 Task: Look for products in the category "Babies & Kids" from The Honest Company only.
Action: Mouse moved to (284, 128)
Screenshot: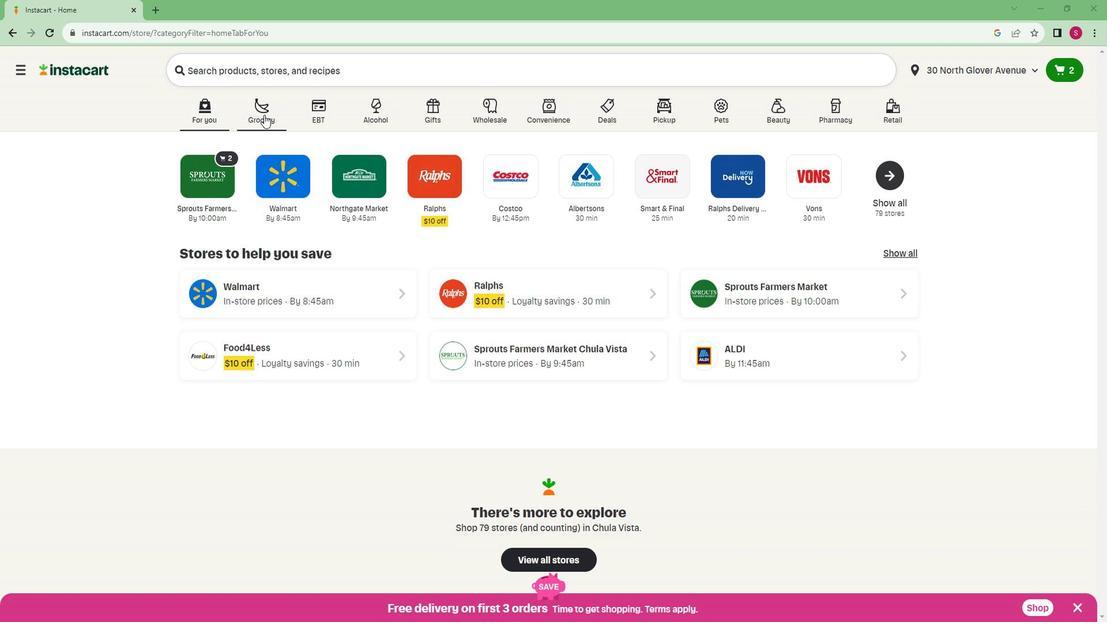 
Action: Mouse pressed left at (284, 128)
Screenshot: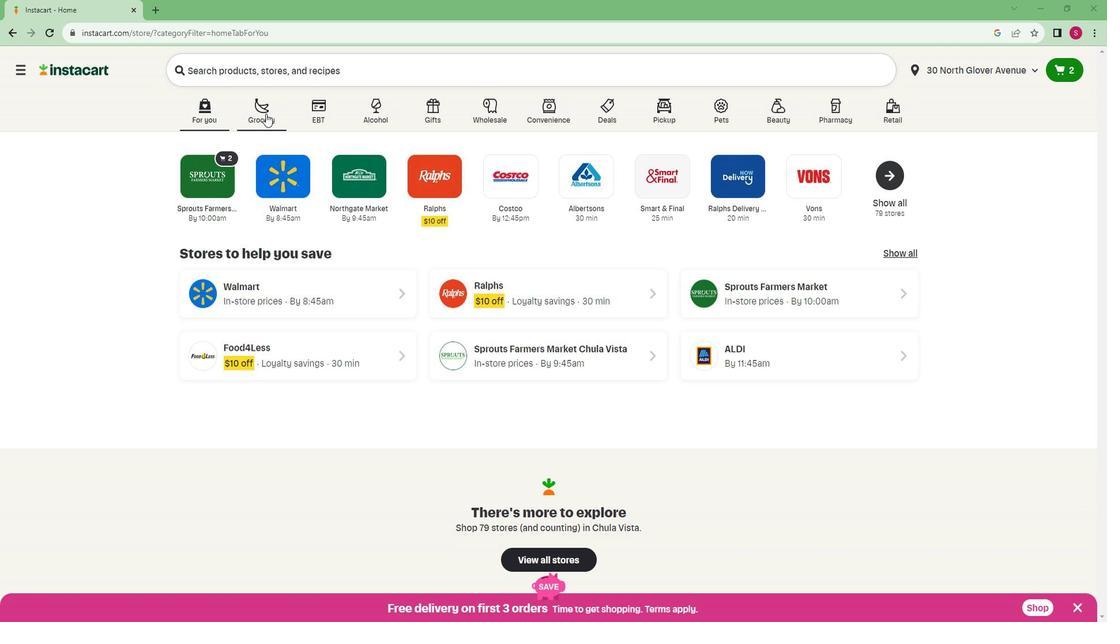 
Action: Mouse moved to (240, 325)
Screenshot: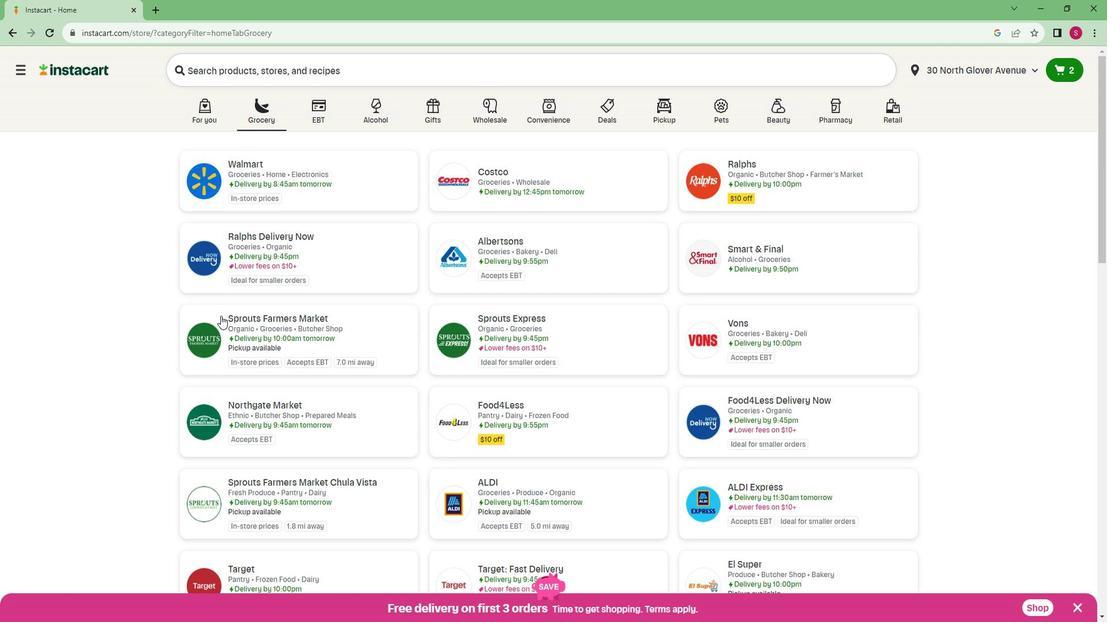 
Action: Mouse pressed left at (240, 325)
Screenshot: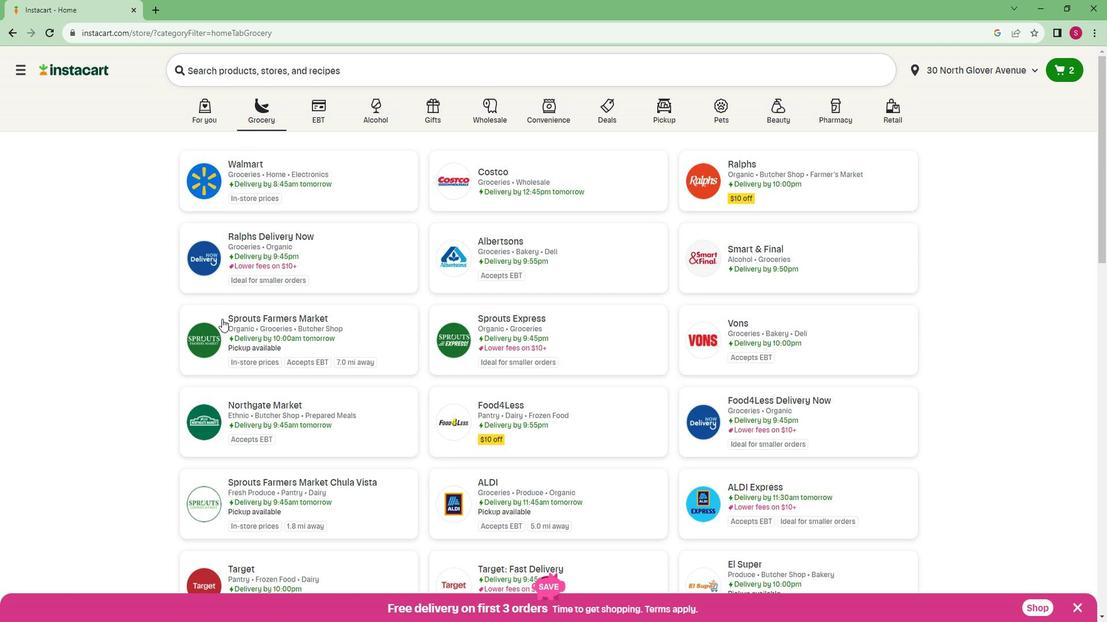 
Action: Mouse moved to (100, 475)
Screenshot: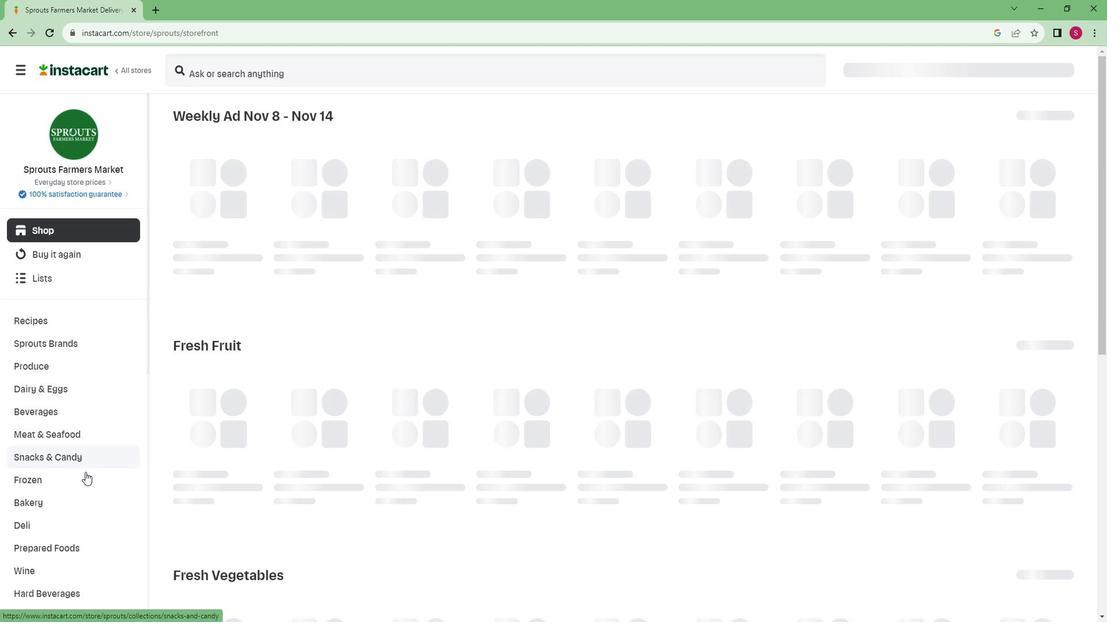 
Action: Mouse scrolled (100, 474) with delta (0, 0)
Screenshot: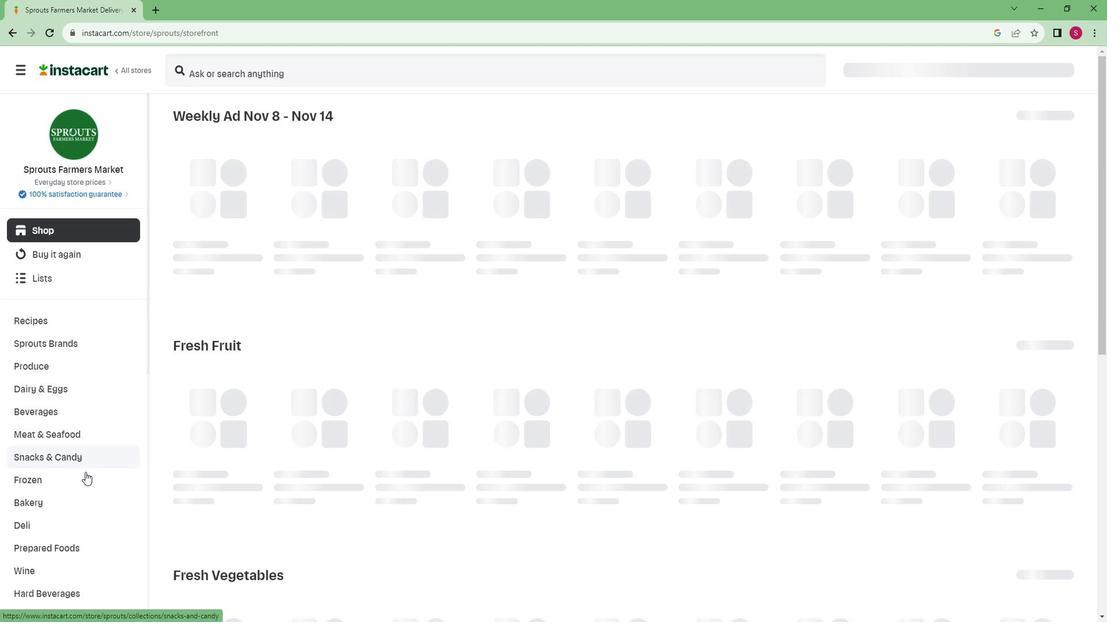 
Action: Mouse moved to (99, 475)
Screenshot: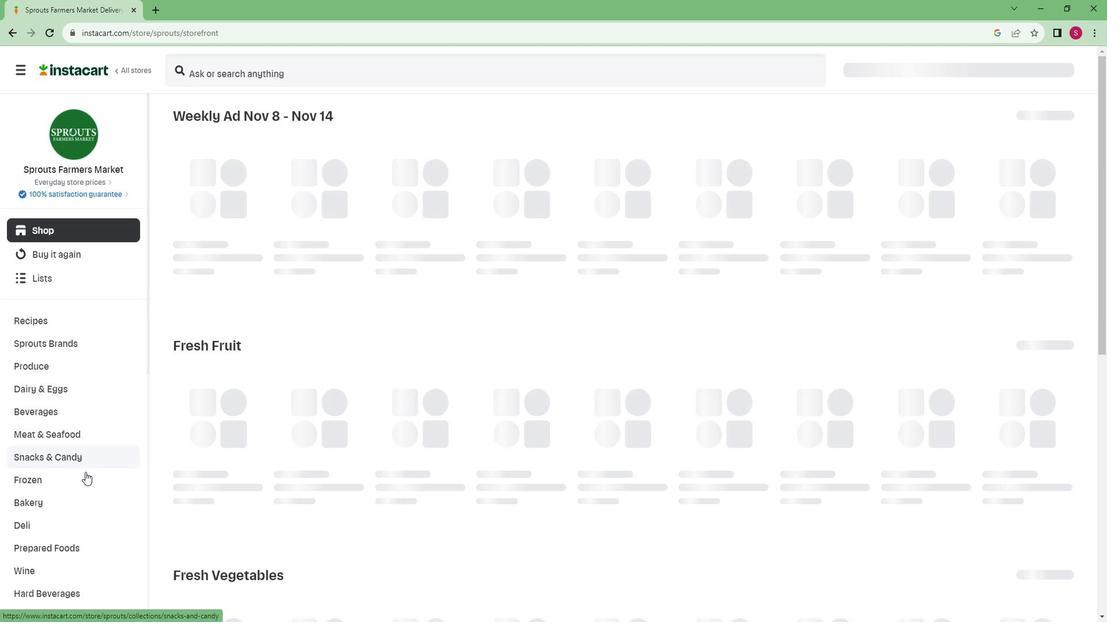 
Action: Mouse scrolled (99, 474) with delta (0, 0)
Screenshot: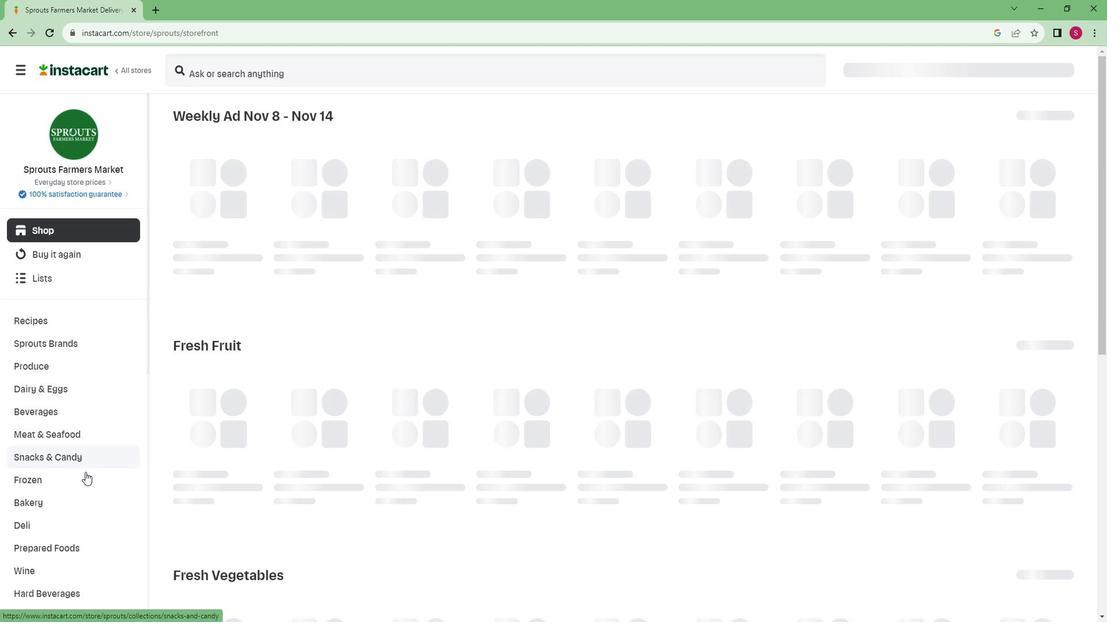 
Action: Mouse moved to (98, 475)
Screenshot: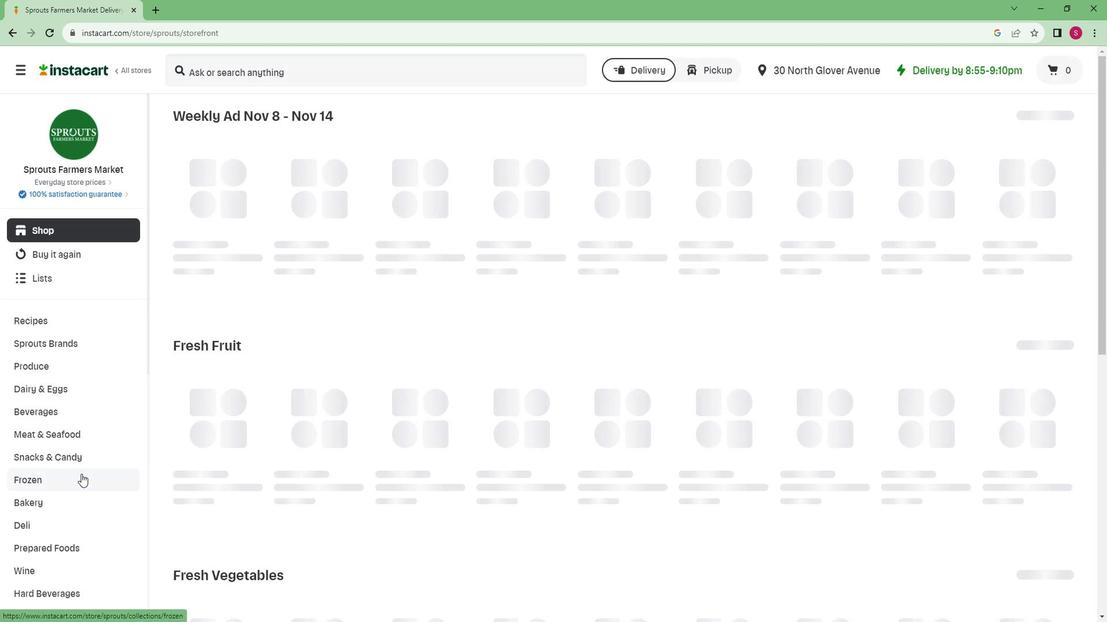 
Action: Mouse scrolled (98, 474) with delta (0, 0)
Screenshot: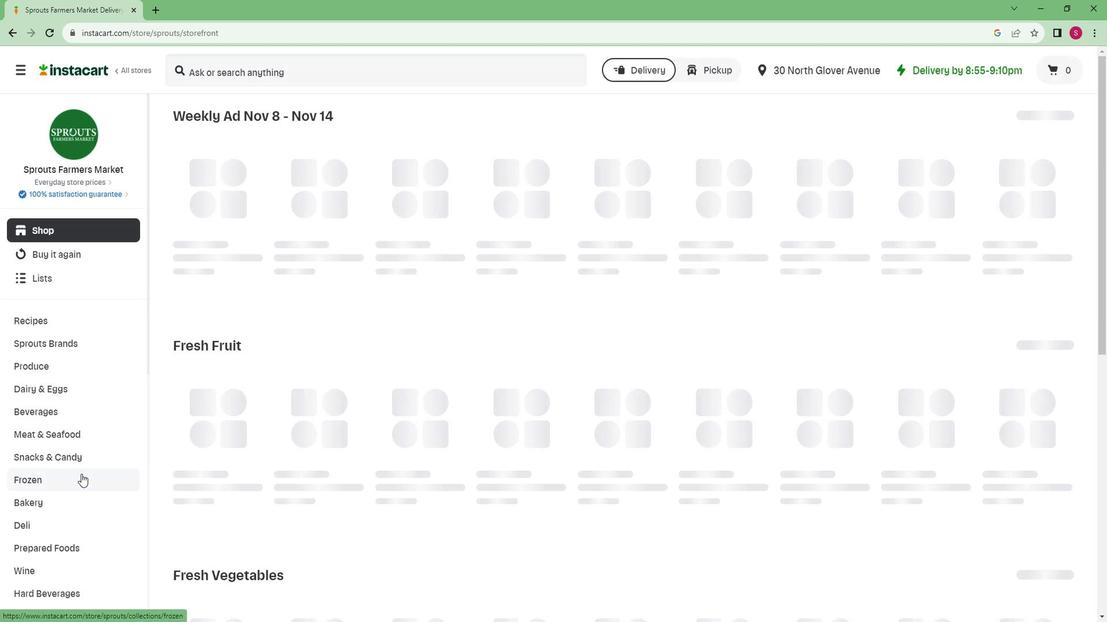 
Action: Mouse moved to (98, 475)
Screenshot: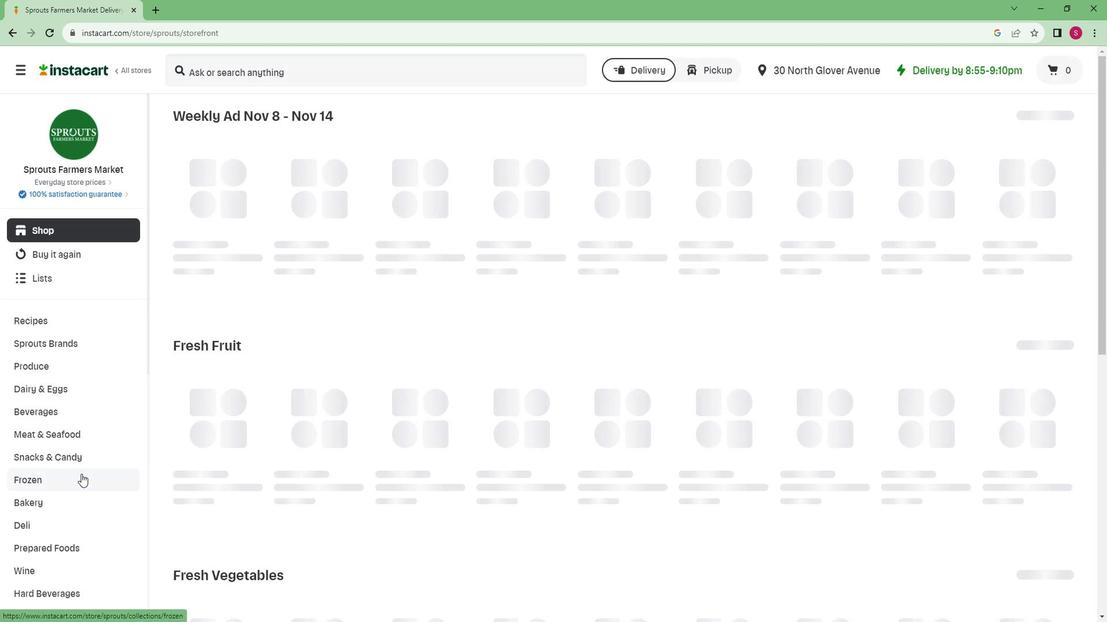 
Action: Mouse scrolled (98, 474) with delta (0, 0)
Screenshot: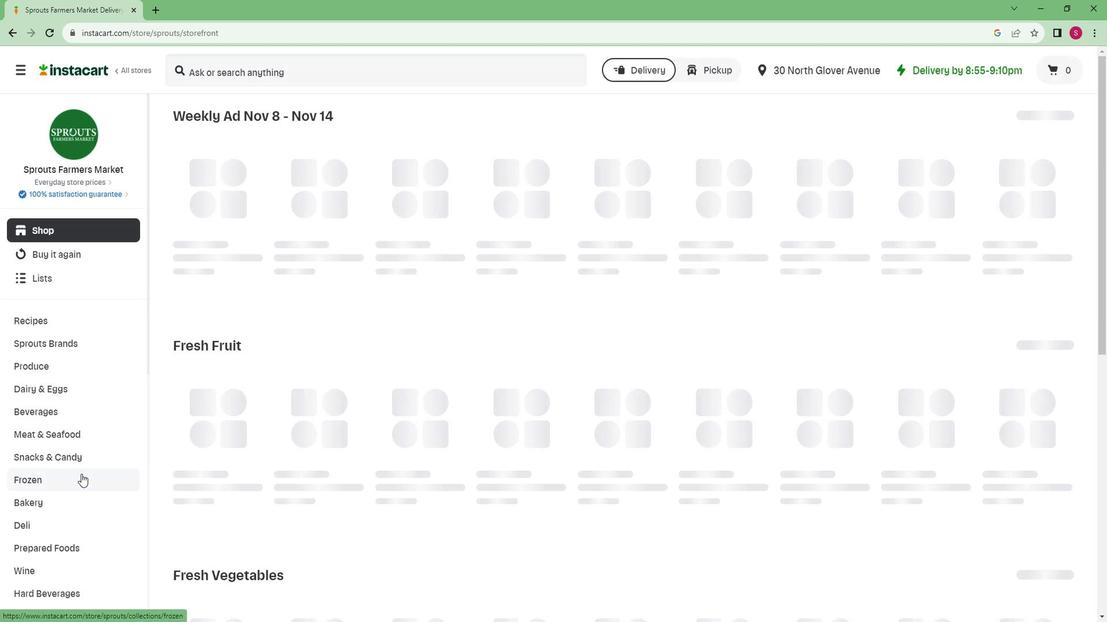 
Action: Mouse moved to (96, 475)
Screenshot: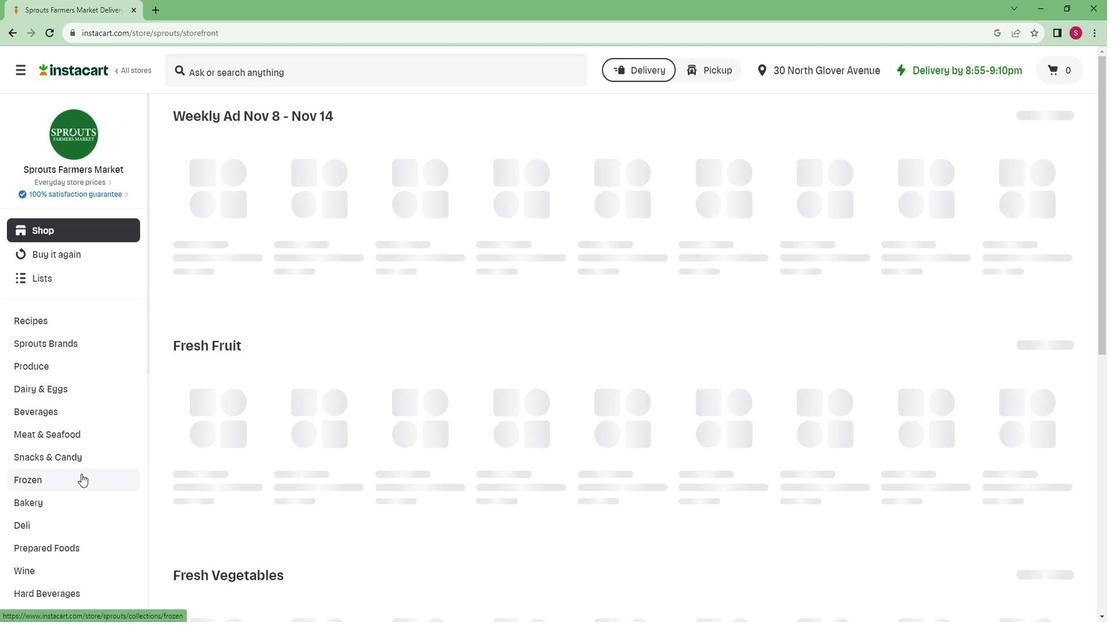 
Action: Mouse scrolled (96, 474) with delta (0, 0)
Screenshot: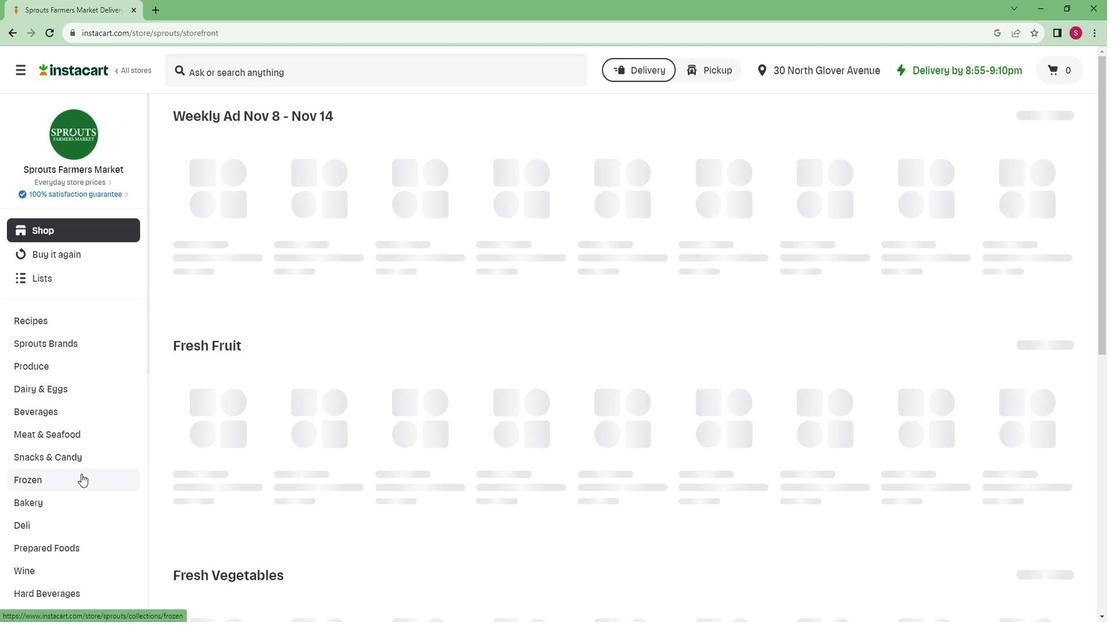
Action: Mouse moved to (95, 475)
Screenshot: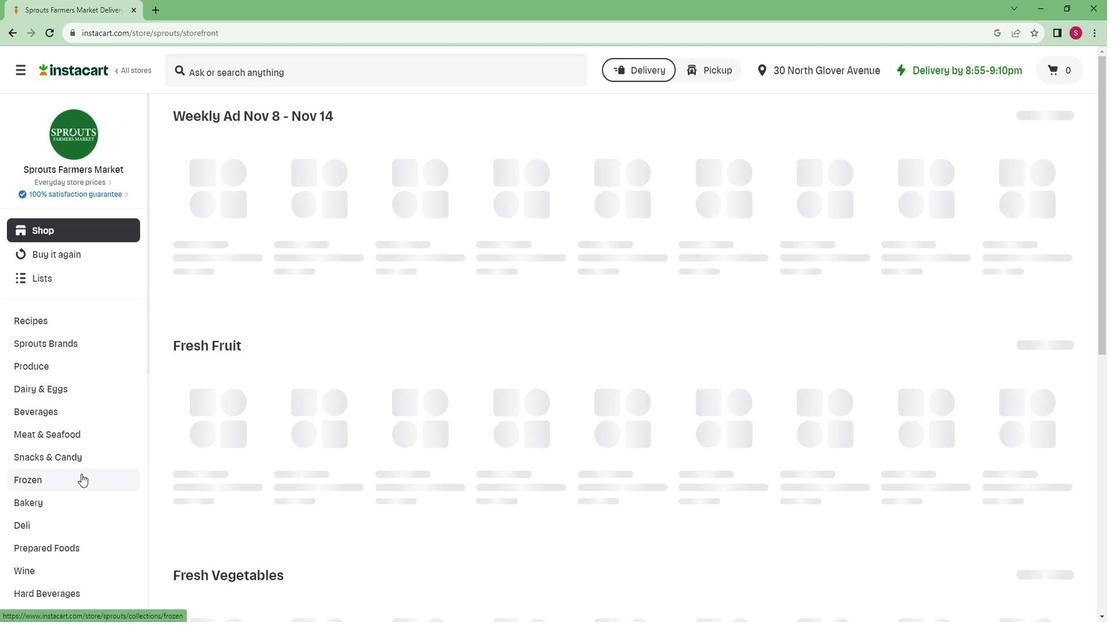 
Action: Mouse scrolled (95, 474) with delta (0, 0)
Screenshot: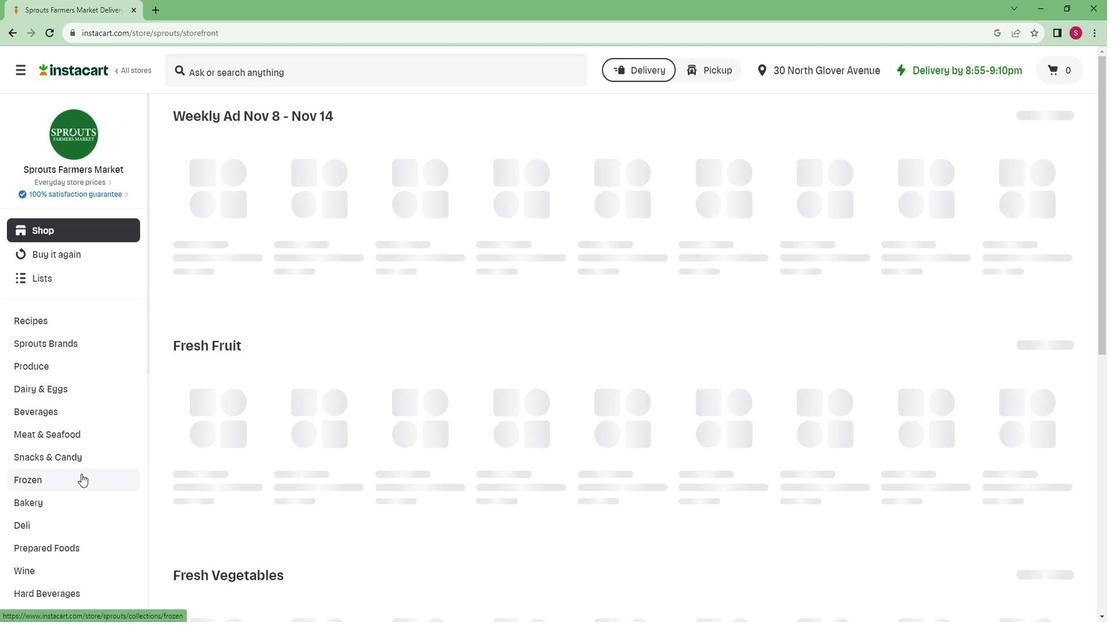 
Action: Mouse moved to (46, 559)
Screenshot: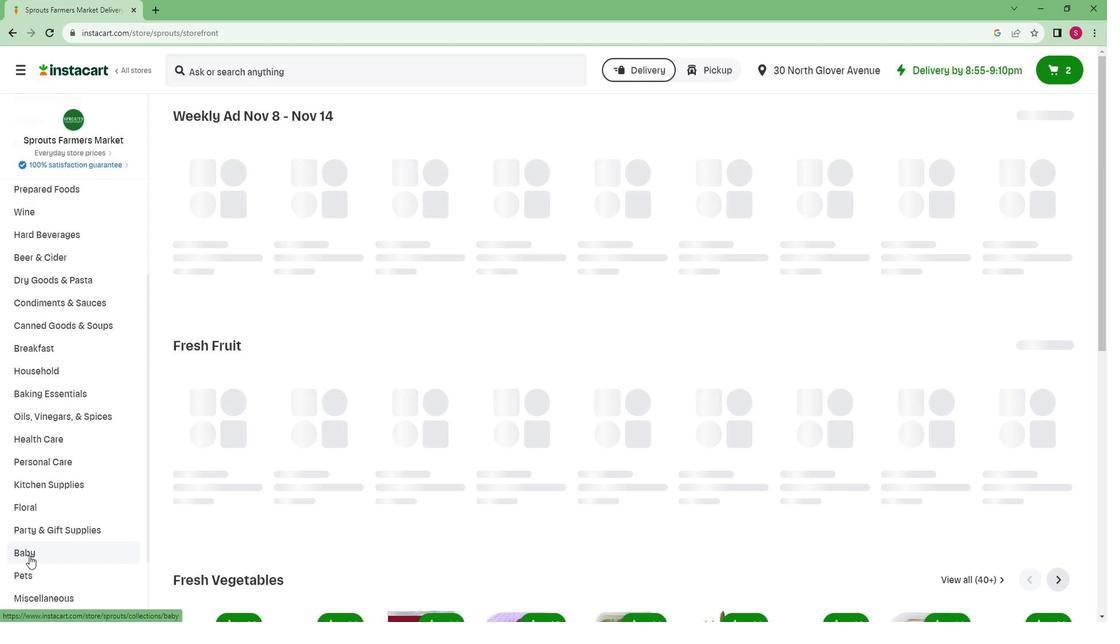 
Action: Mouse scrolled (46, 559) with delta (0, 0)
Screenshot: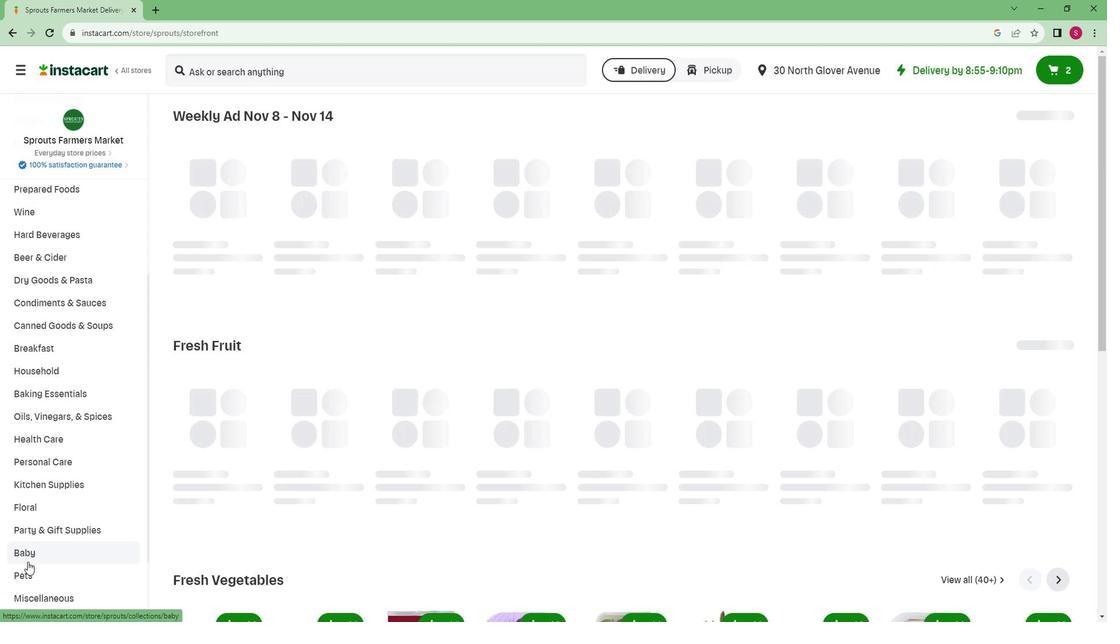 
Action: Mouse scrolled (46, 559) with delta (0, 0)
Screenshot: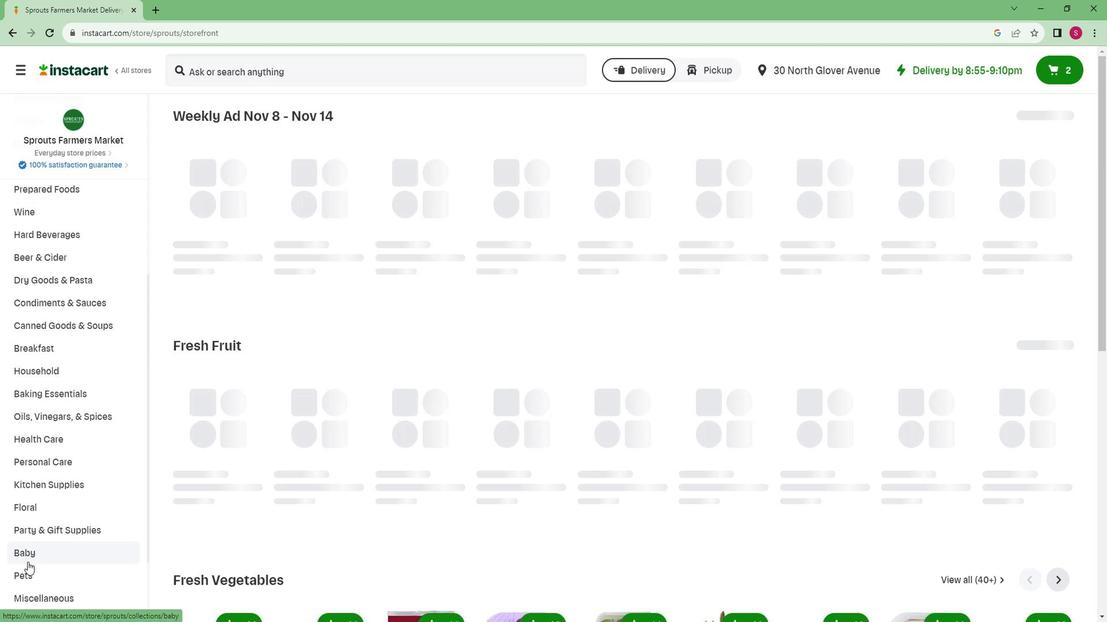 
Action: Mouse scrolled (46, 559) with delta (0, 0)
Screenshot: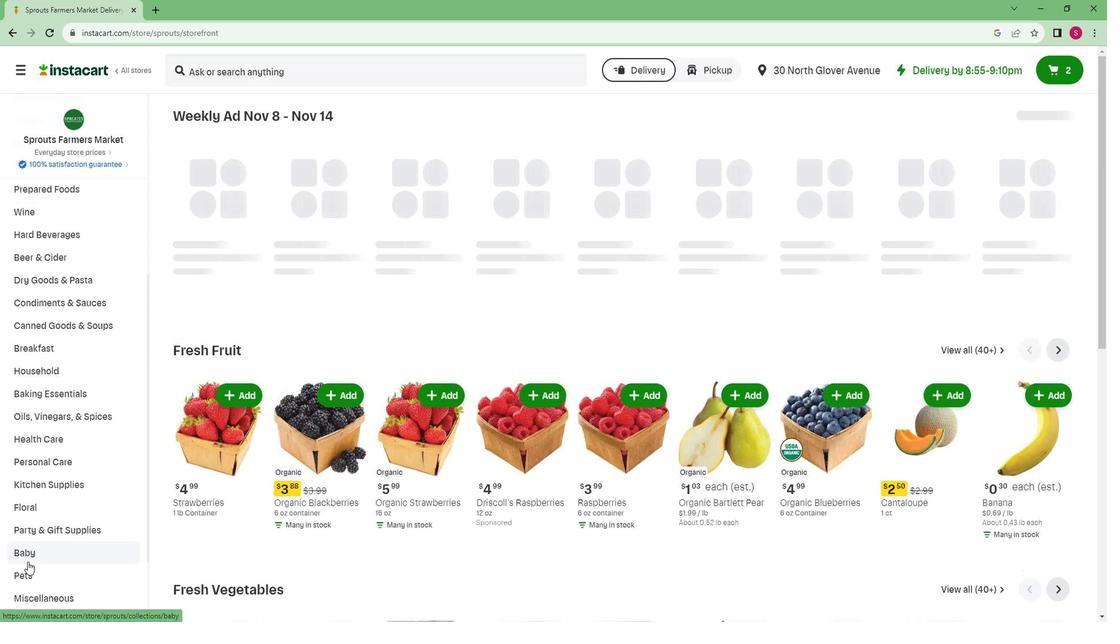 
Action: Mouse moved to (47, 580)
Screenshot: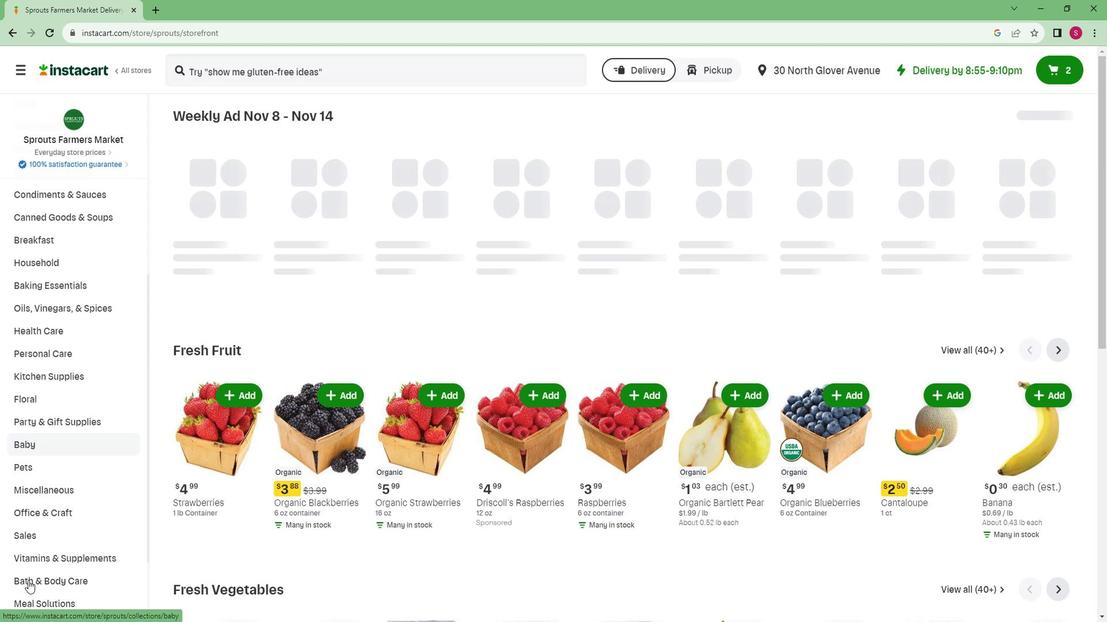 
Action: Mouse pressed left at (47, 580)
Screenshot: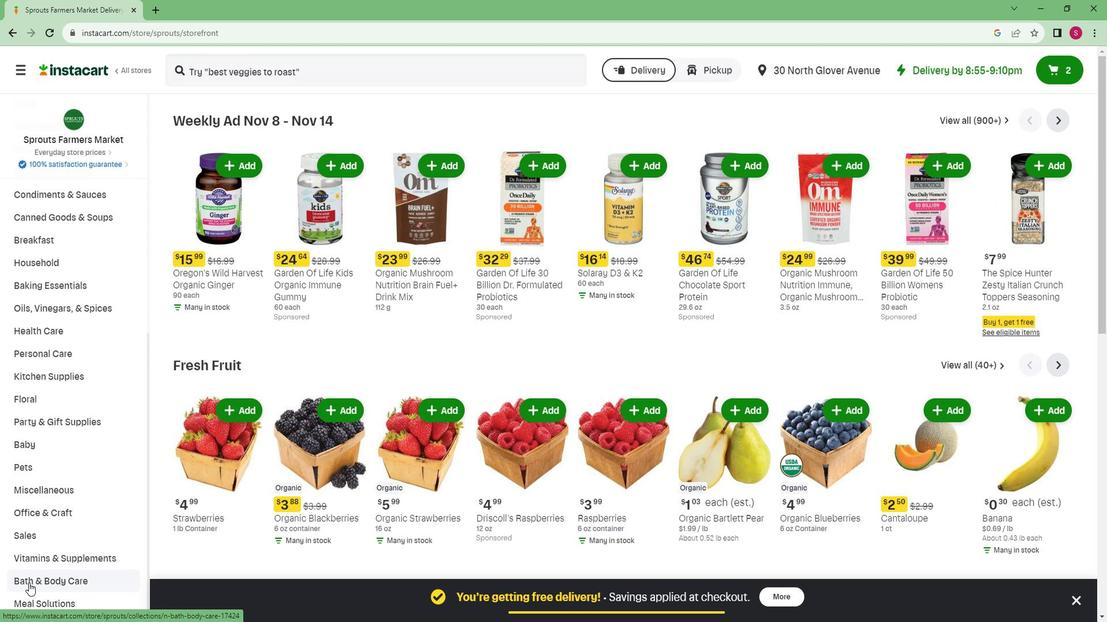 
Action: Mouse moved to (53, 550)
Screenshot: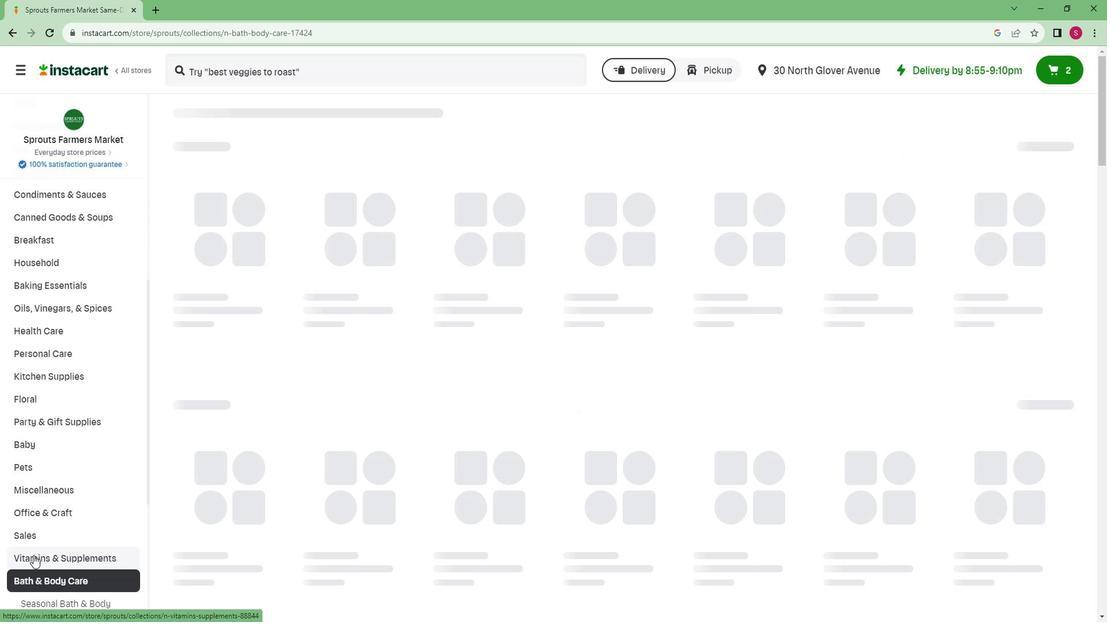 
Action: Mouse scrolled (53, 549) with delta (0, 0)
Screenshot: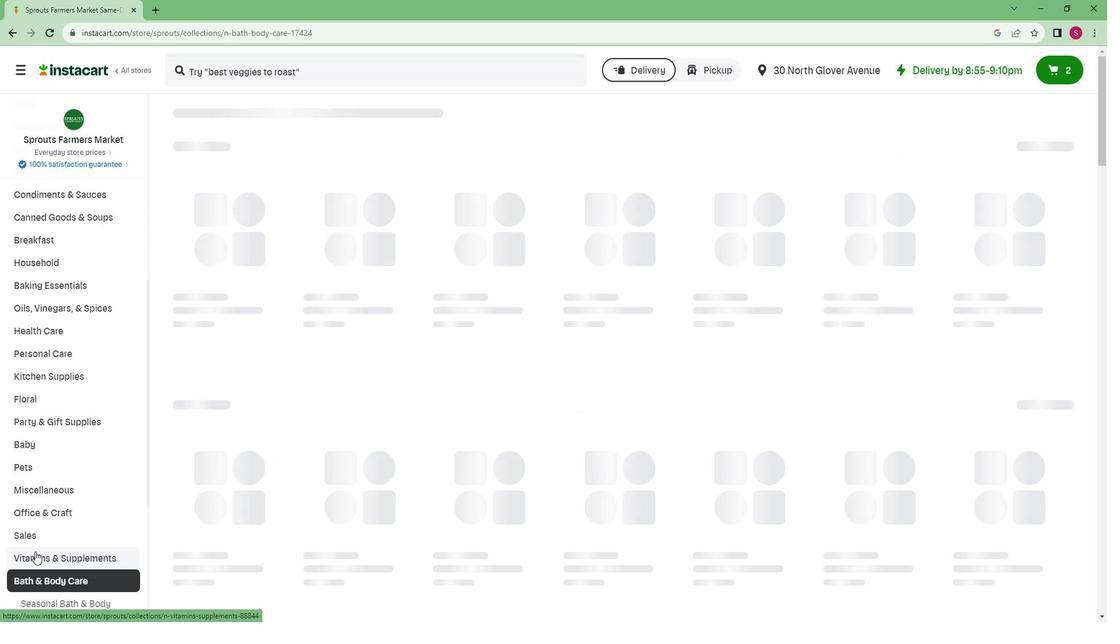 
Action: Mouse scrolled (53, 549) with delta (0, 0)
Screenshot: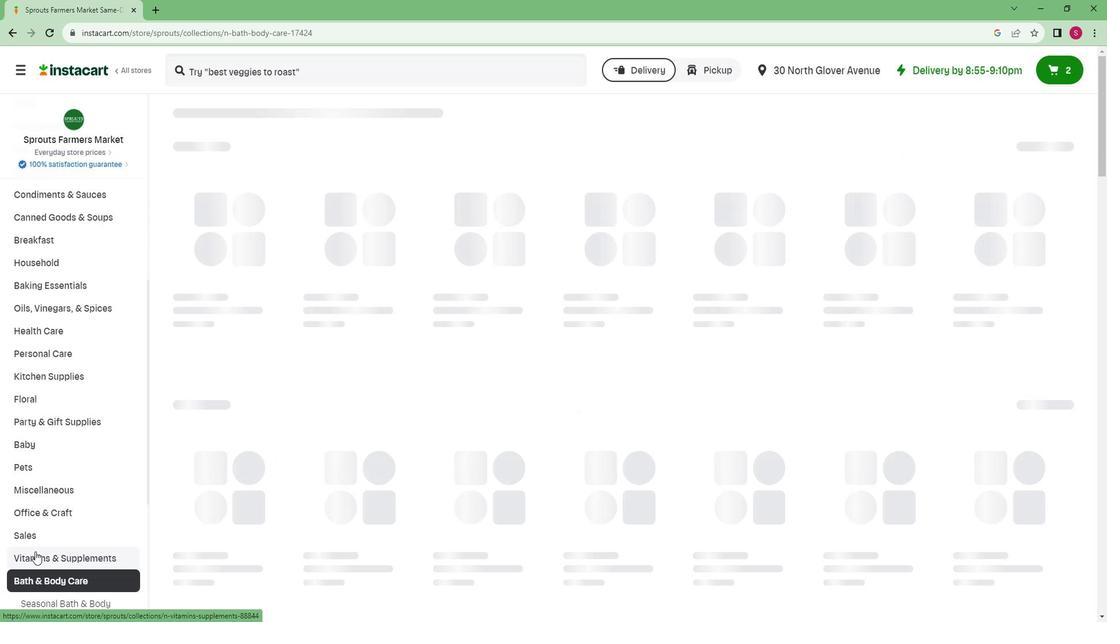 
Action: Mouse scrolled (53, 549) with delta (0, 0)
Screenshot: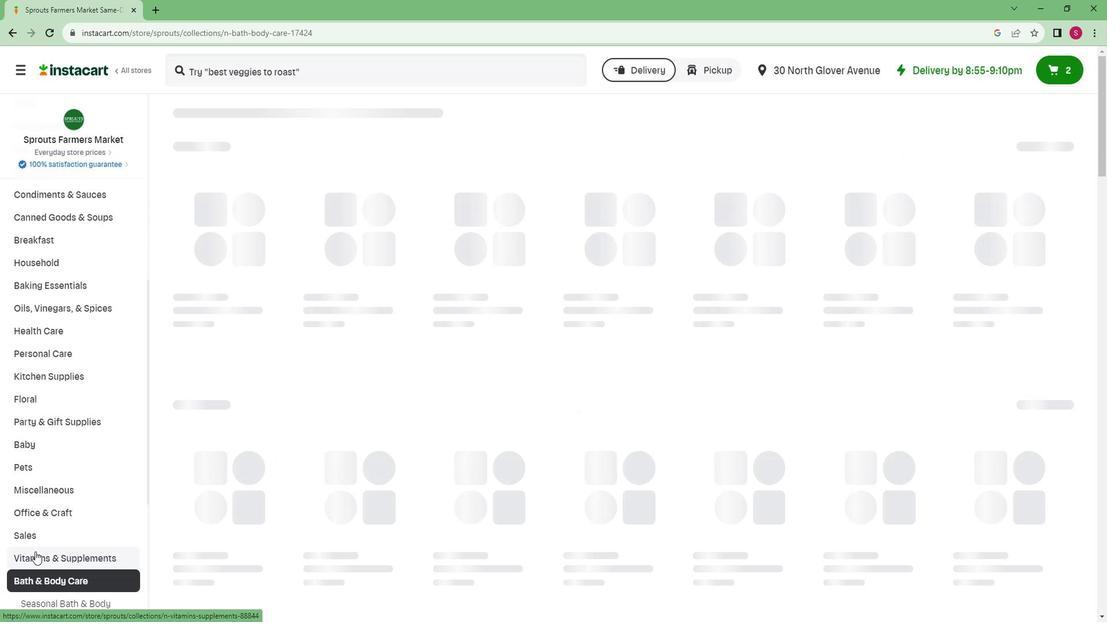
Action: Mouse scrolled (53, 549) with delta (0, 0)
Screenshot: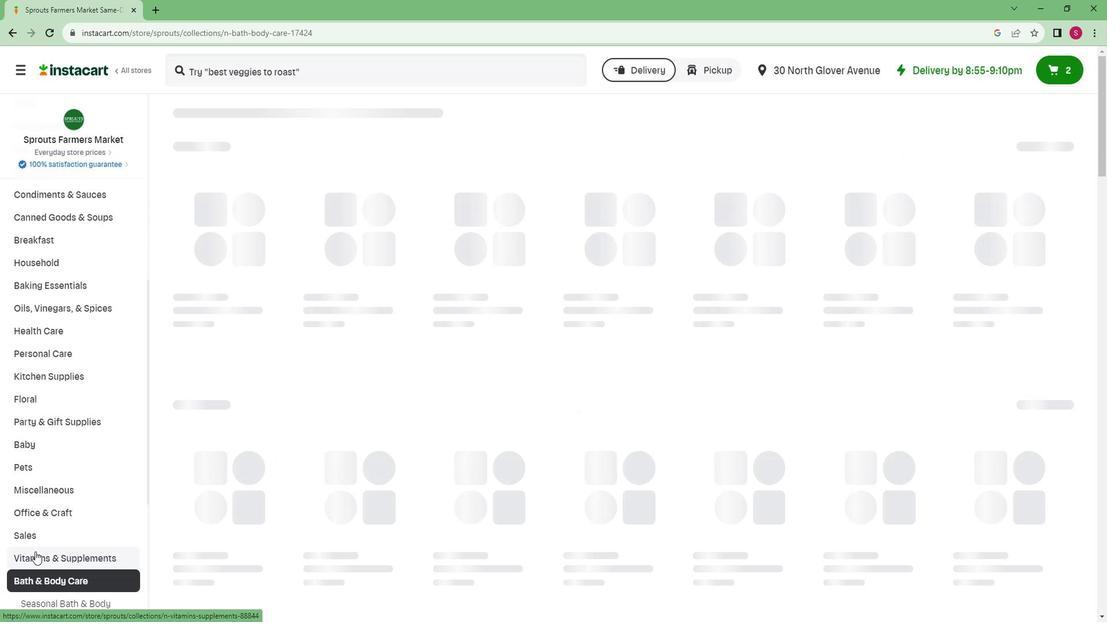 
Action: Mouse scrolled (53, 549) with delta (0, 0)
Screenshot: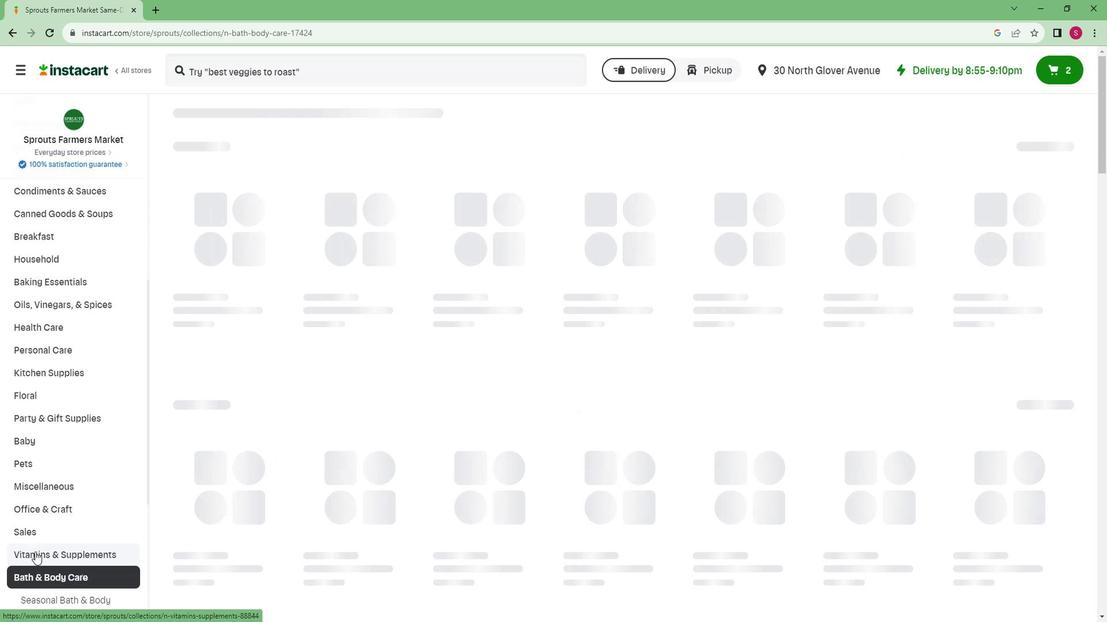 
Action: Mouse moved to (56, 552)
Screenshot: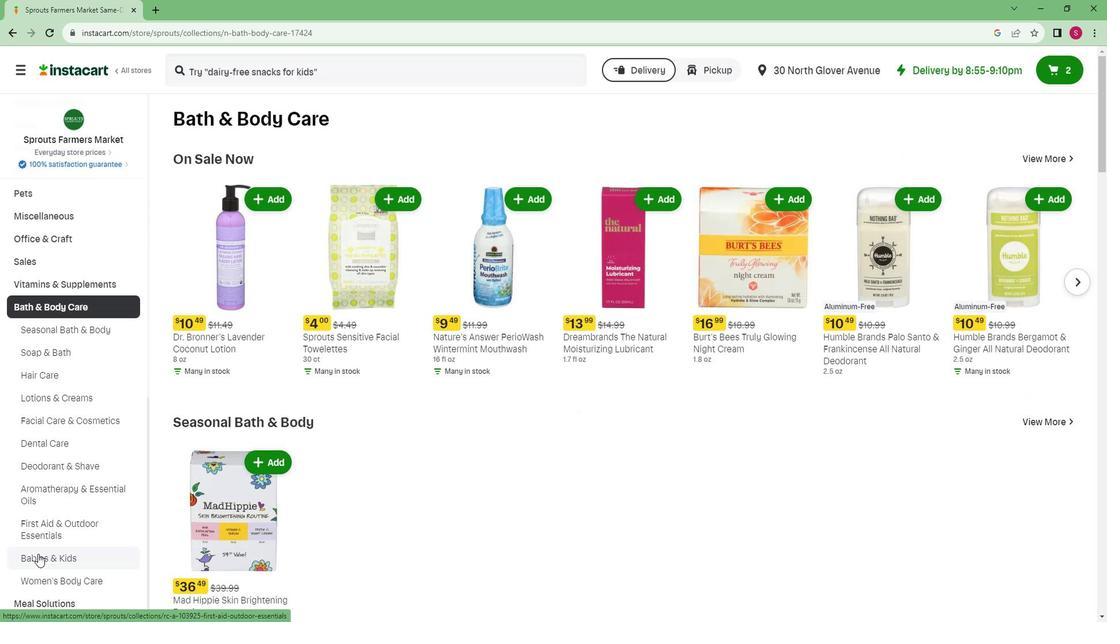 
Action: Mouse pressed left at (56, 552)
Screenshot: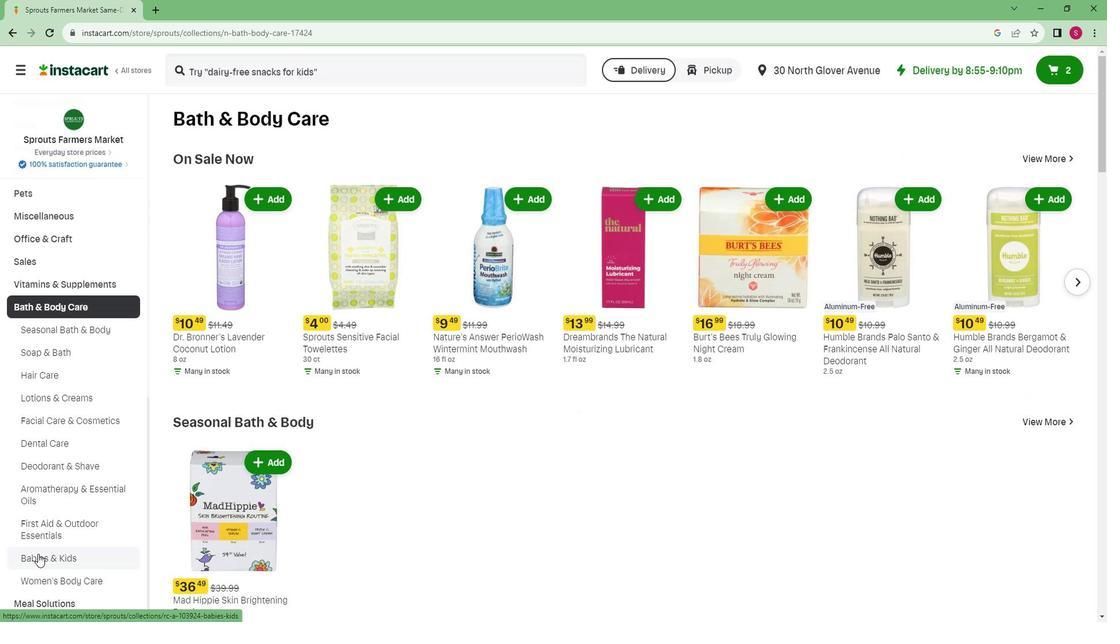 
Action: Mouse moved to (285, 160)
Screenshot: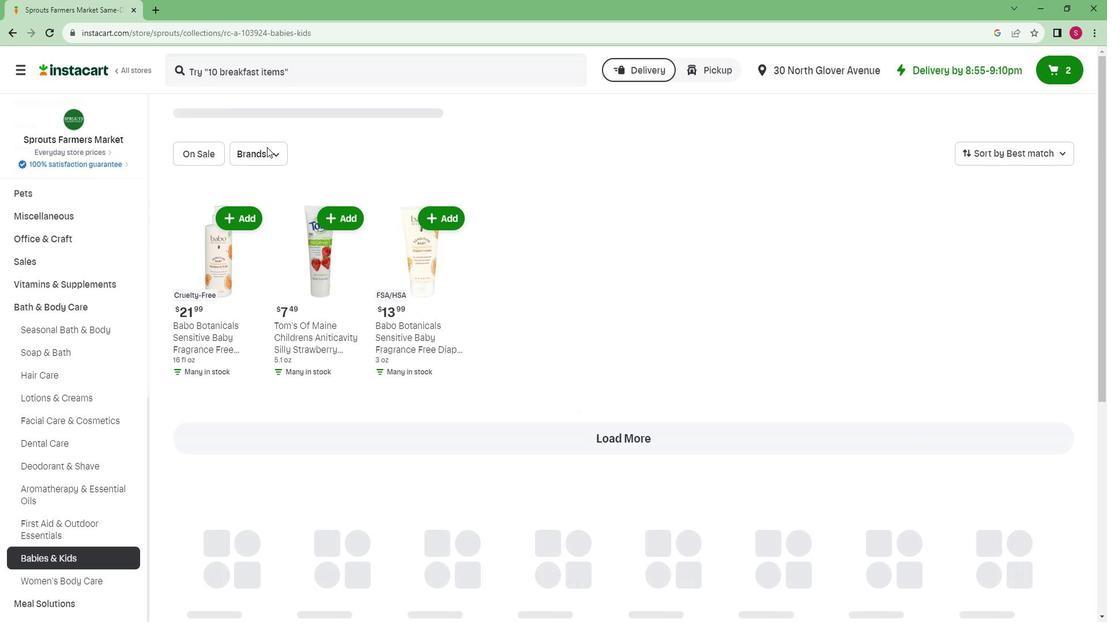 
Action: Mouse pressed left at (285, 160)
Screenshot: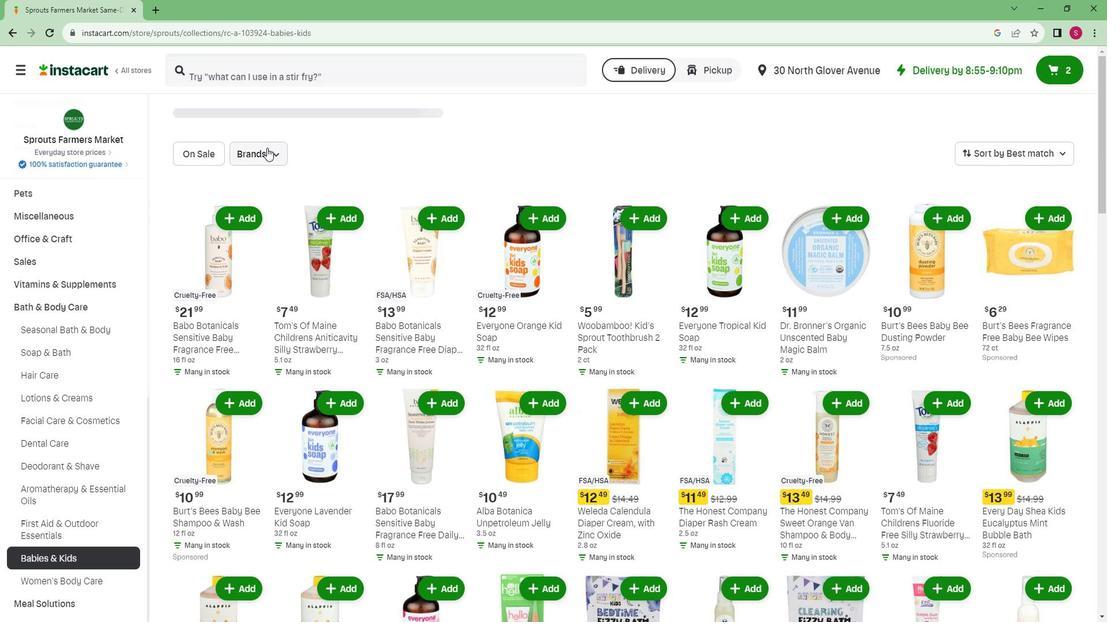 
Action: Mouse moved to (283, 169)
Screenshot: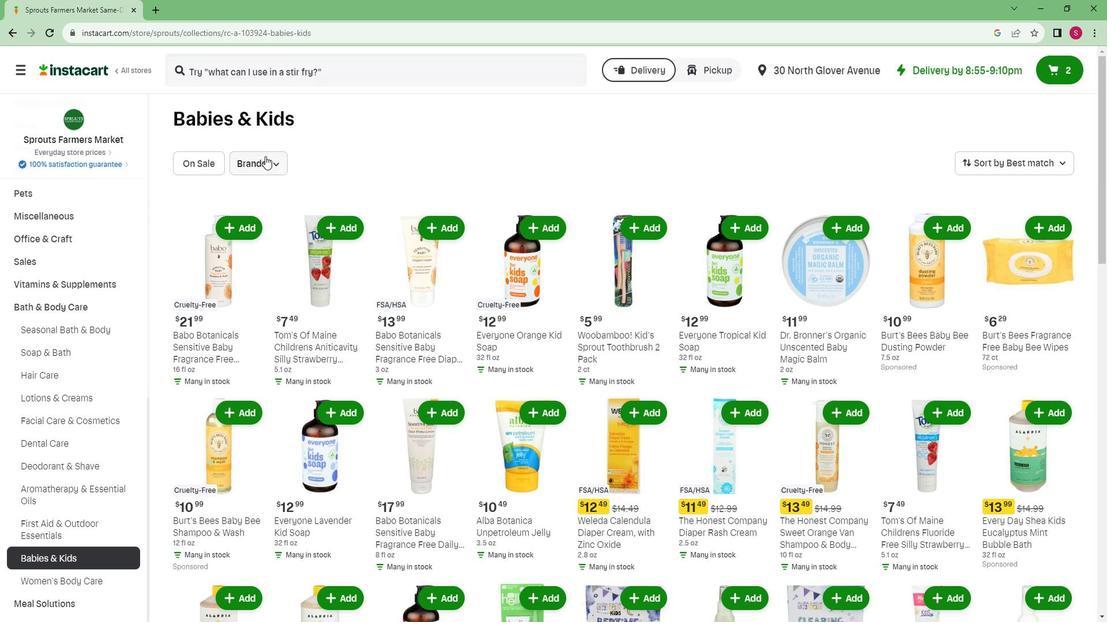 
Action: Mouse pressed left at (283, 169)
Screenshot: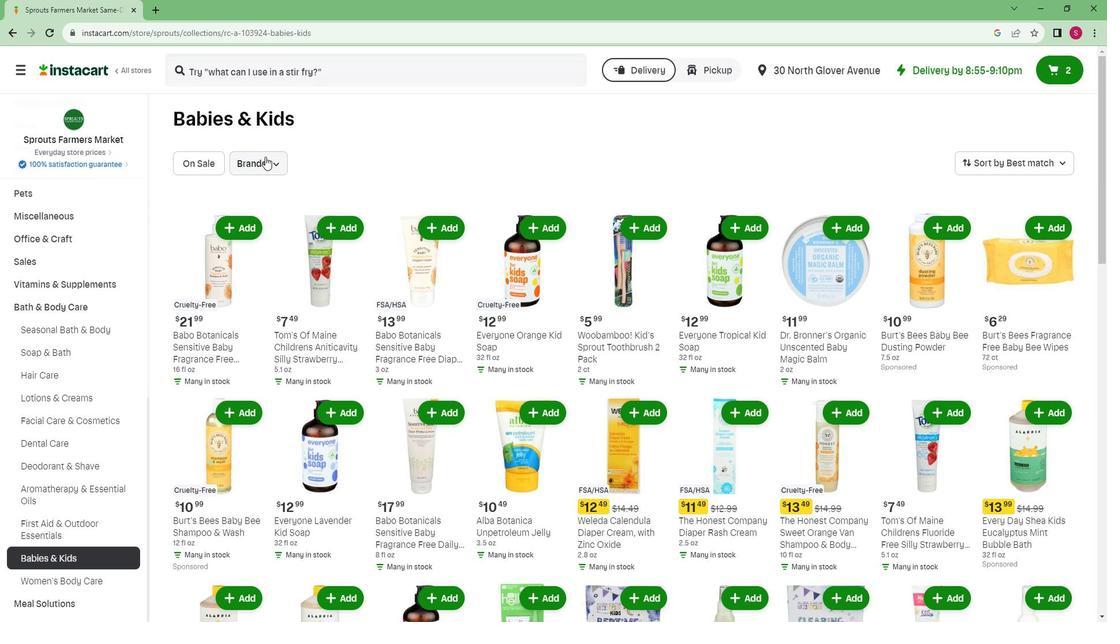 
Action: Mouse moved to (283, 204)
Screenshot: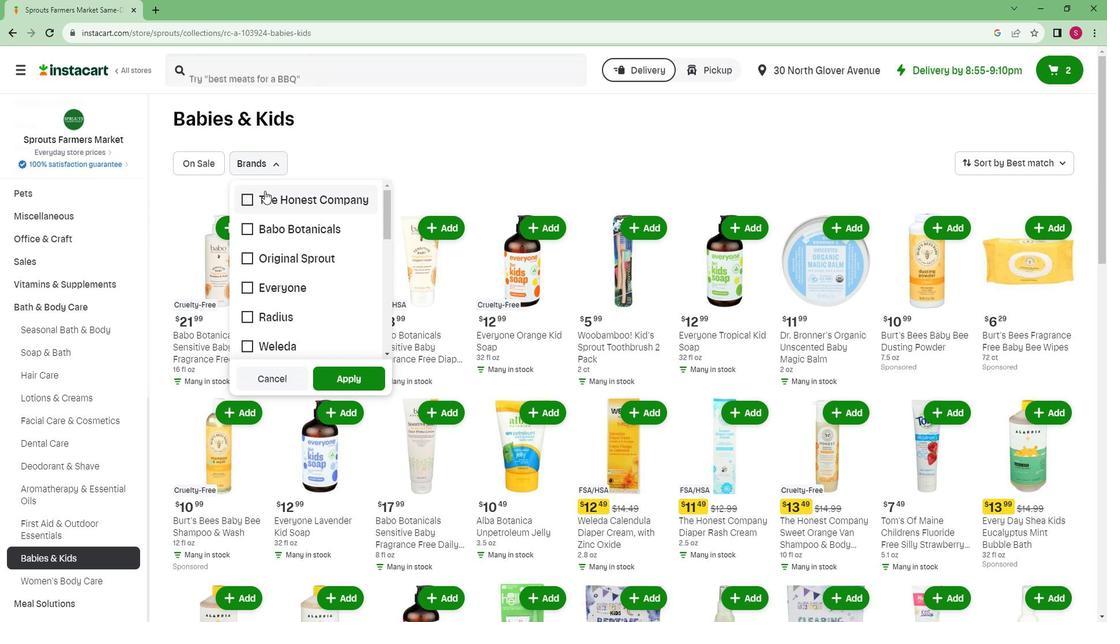 
Action: Mouse pressed left at (283, 204)
Screenshot: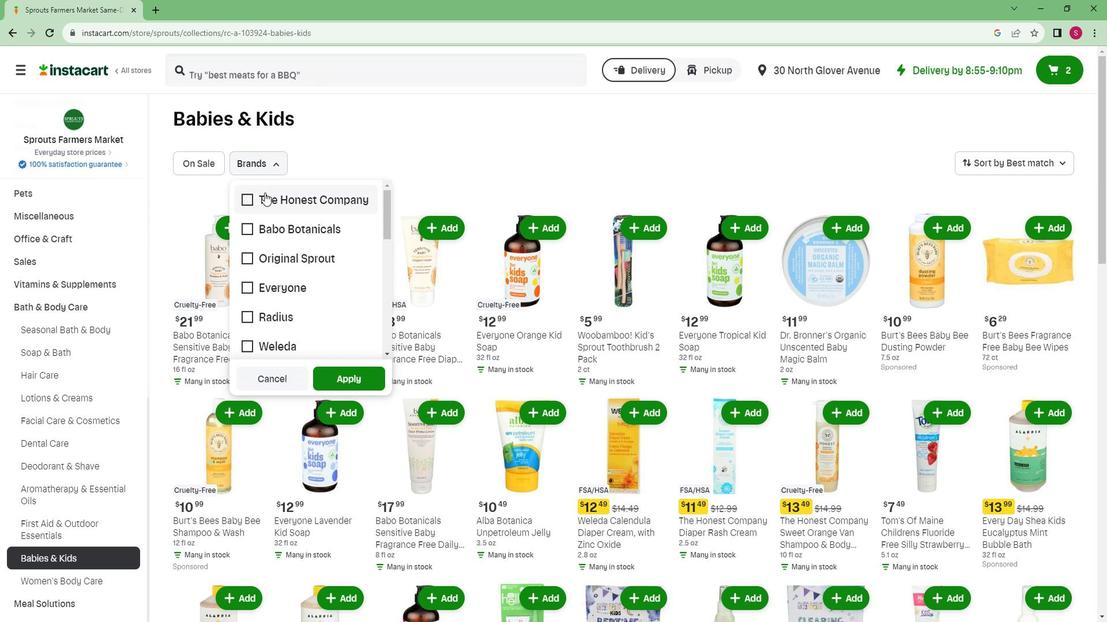 
Action: Mouse moved to (386, 385)
Screenshot: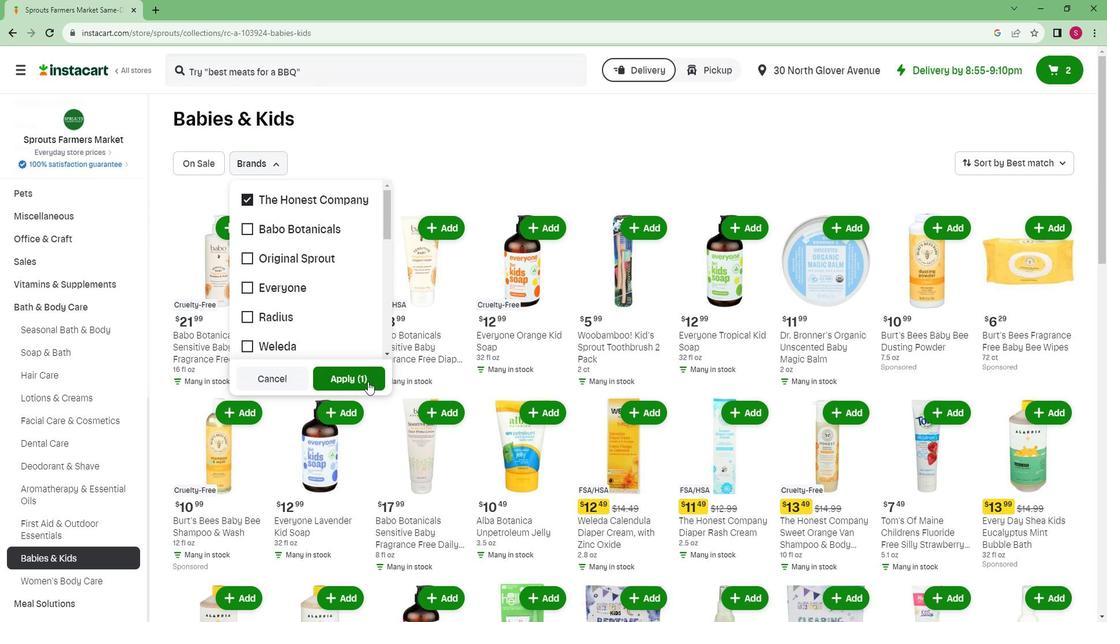
Action: Mouse pressed left at (386, 385)
Screenshot: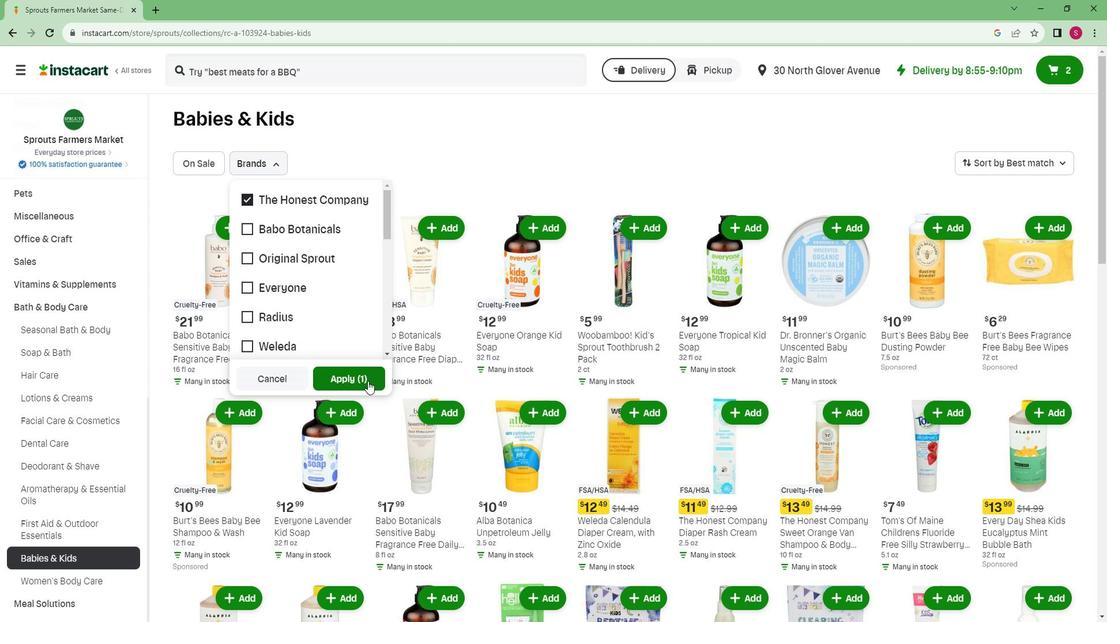 
